 Task: See the cancellation policy of Cabin in Rockbridge, Ohio, United States.
Action: Mouse pressed left at (441, 122)
Screenshot: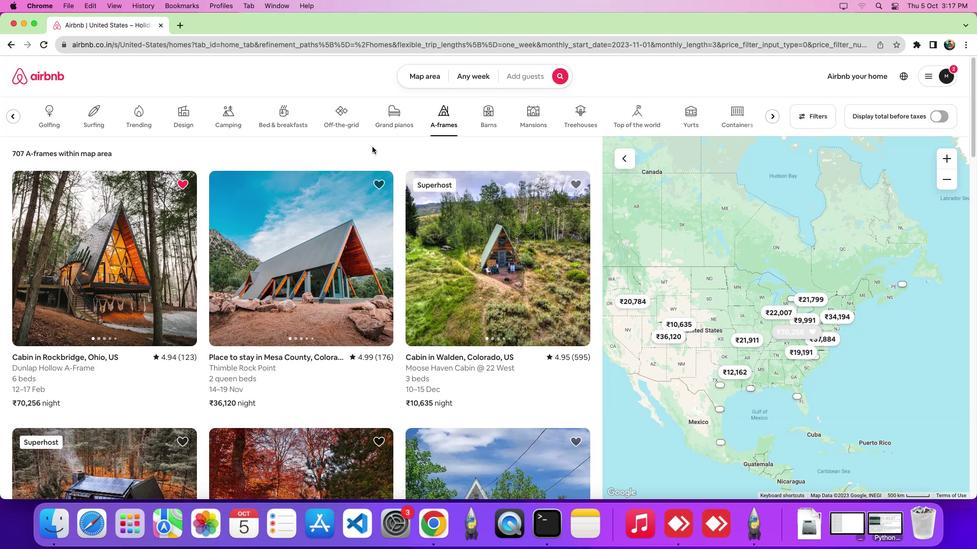 
Action: Mouse moved to (54, 246)
Screenshot: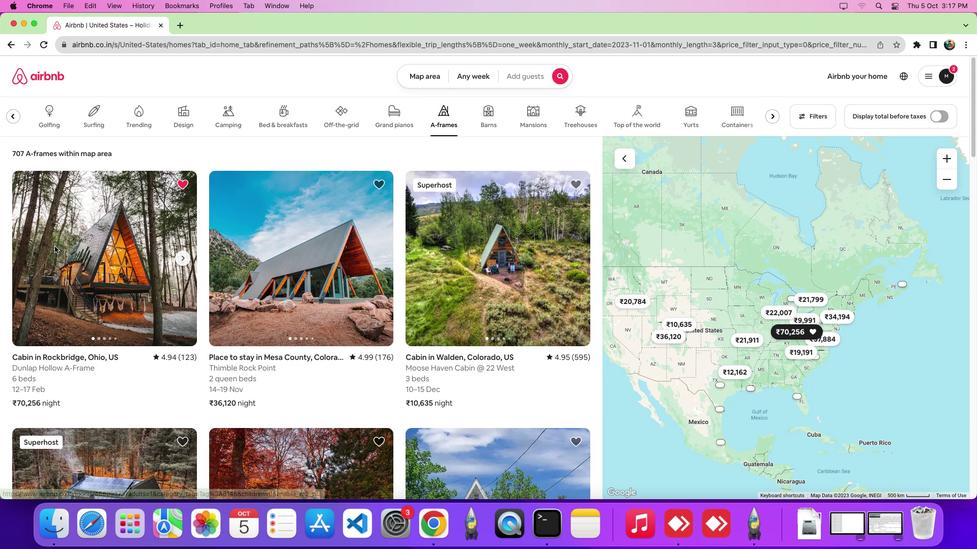 
Action: Mouse pressed left at (54, 246)
Screenshot: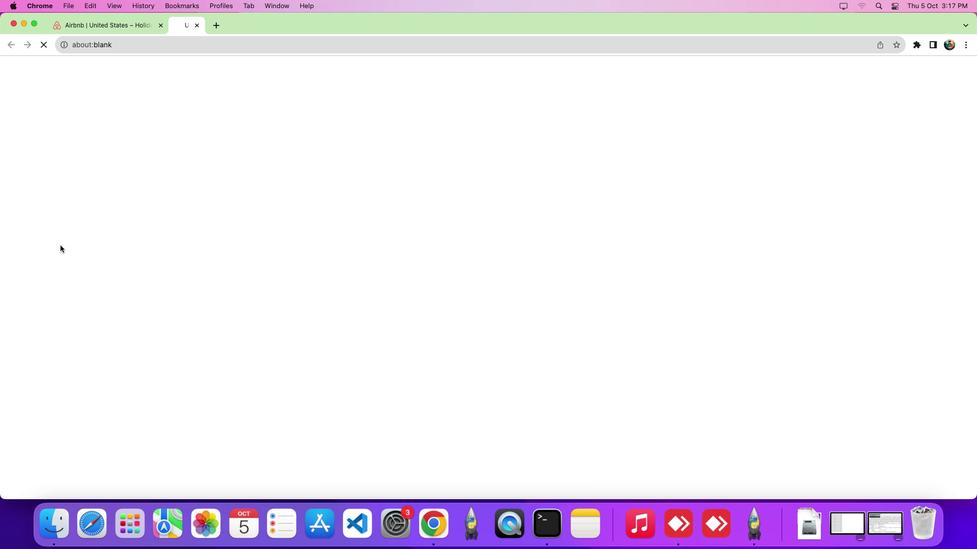 
Action: Mouse moved to (972, 97)
Screenshot: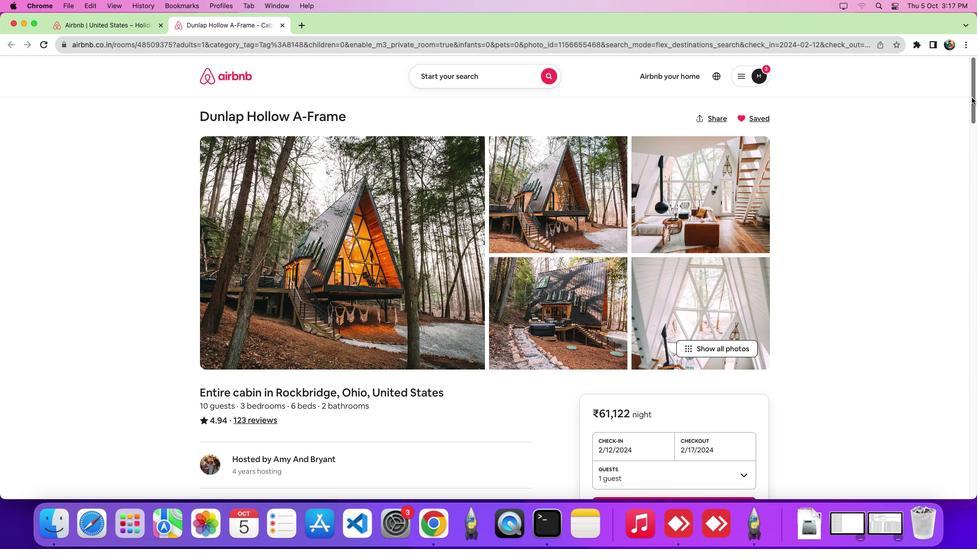 
Action: Mouse pressed left at (972, 97)
Screenshot: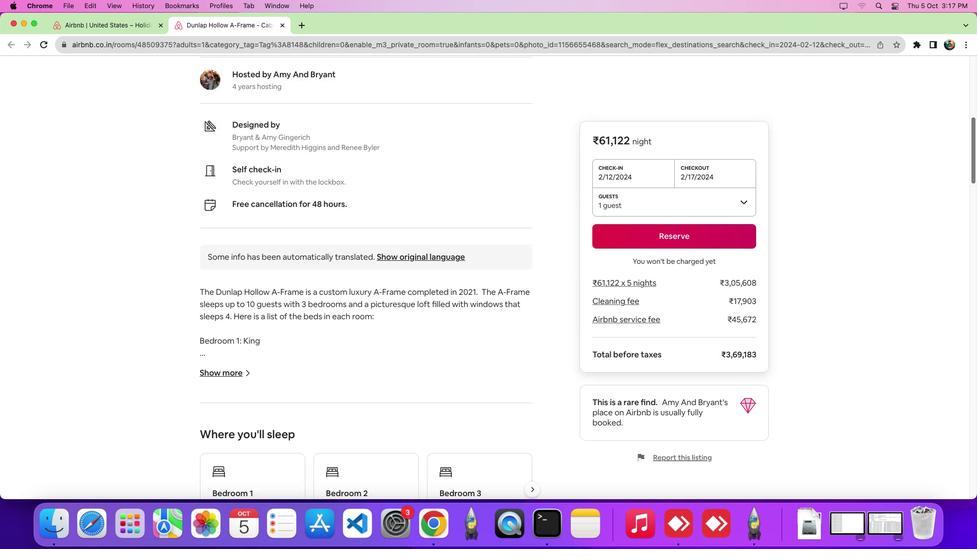 
Action: Mouse moved to (604, 387)
Screenshot: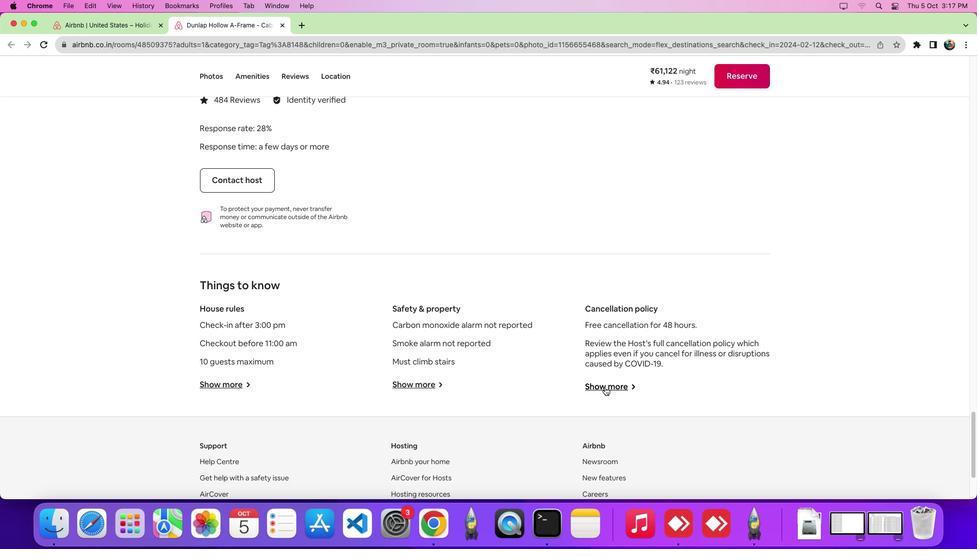
Action: Mouse pressed left at (604, 387)
Screenshot: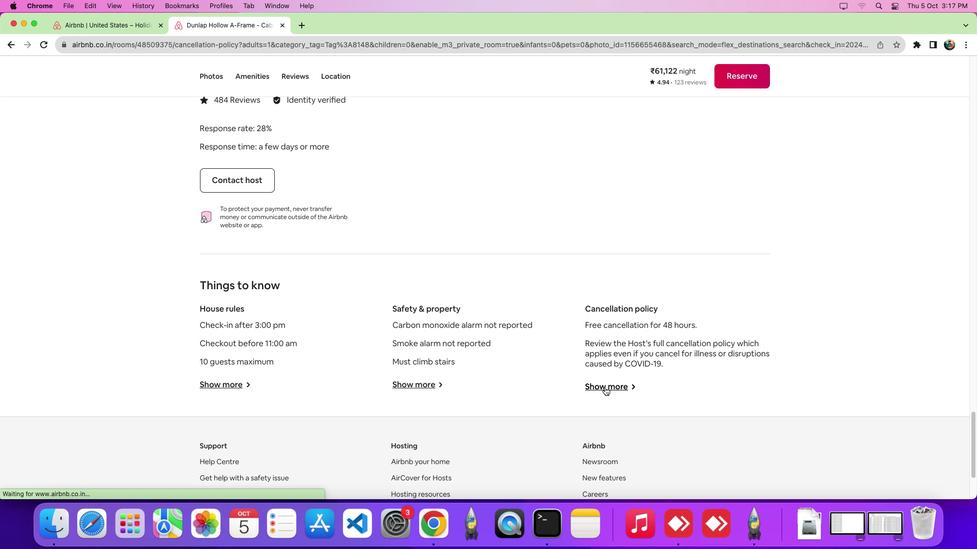 
Action: Mouse moved to (605, 387)
Screenshot: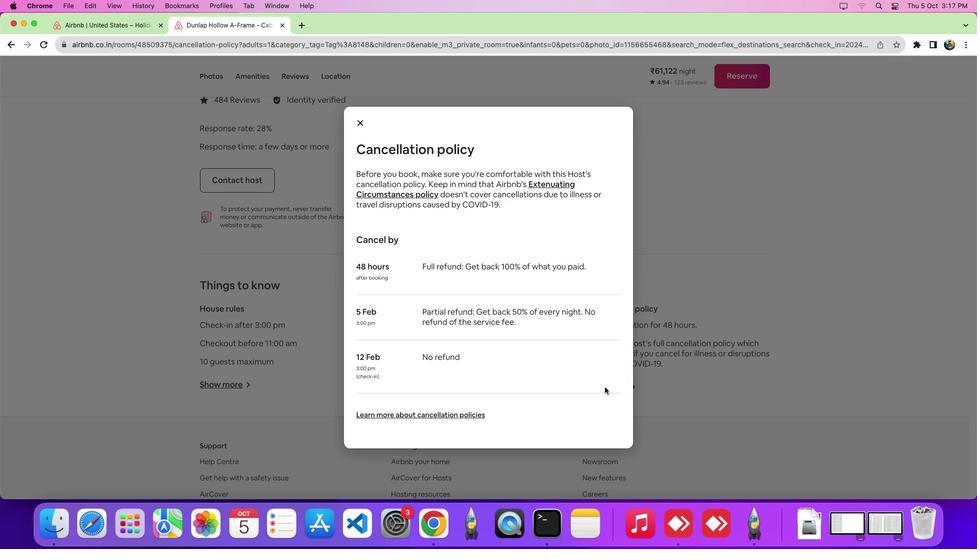 
